 Task: Create a rule when a due date in this month is set on a checklist item.
Action: Mouse moved to (1282, 102)
Screenshot: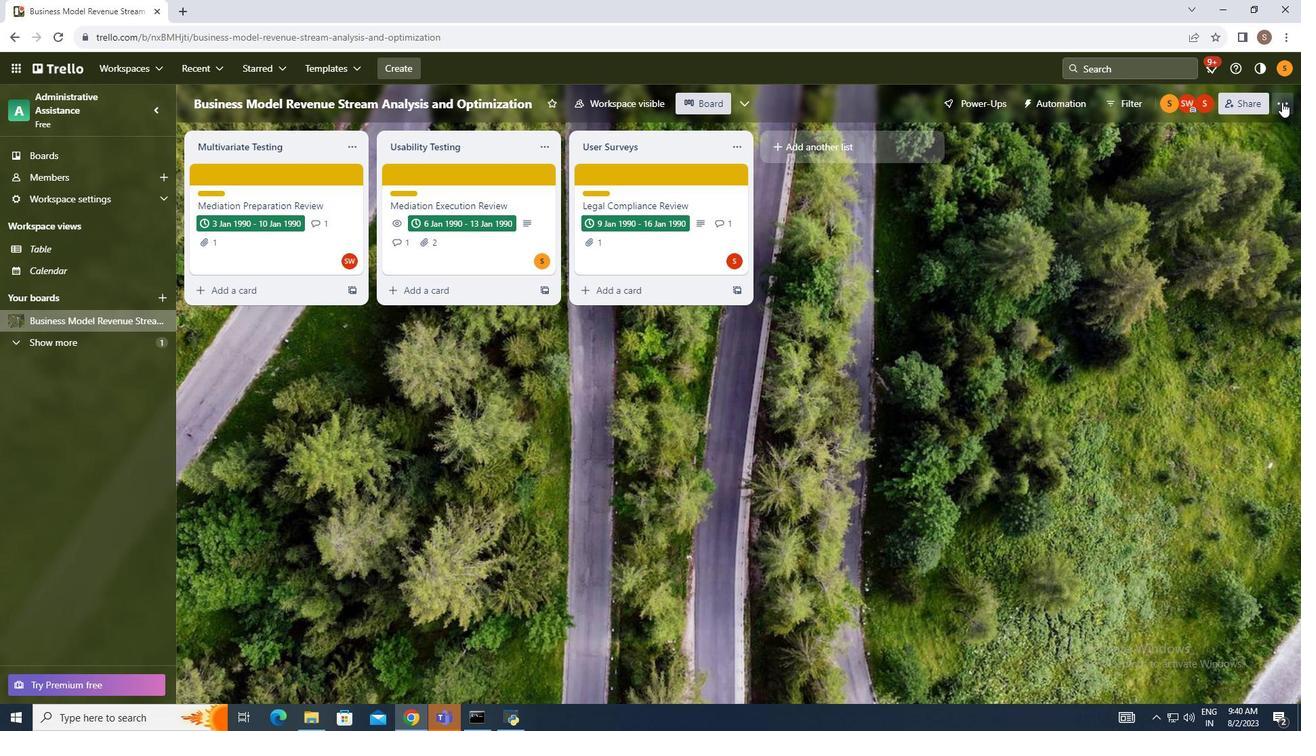 
Action: Mouse pressed left at (1282, 102)
Screenshot: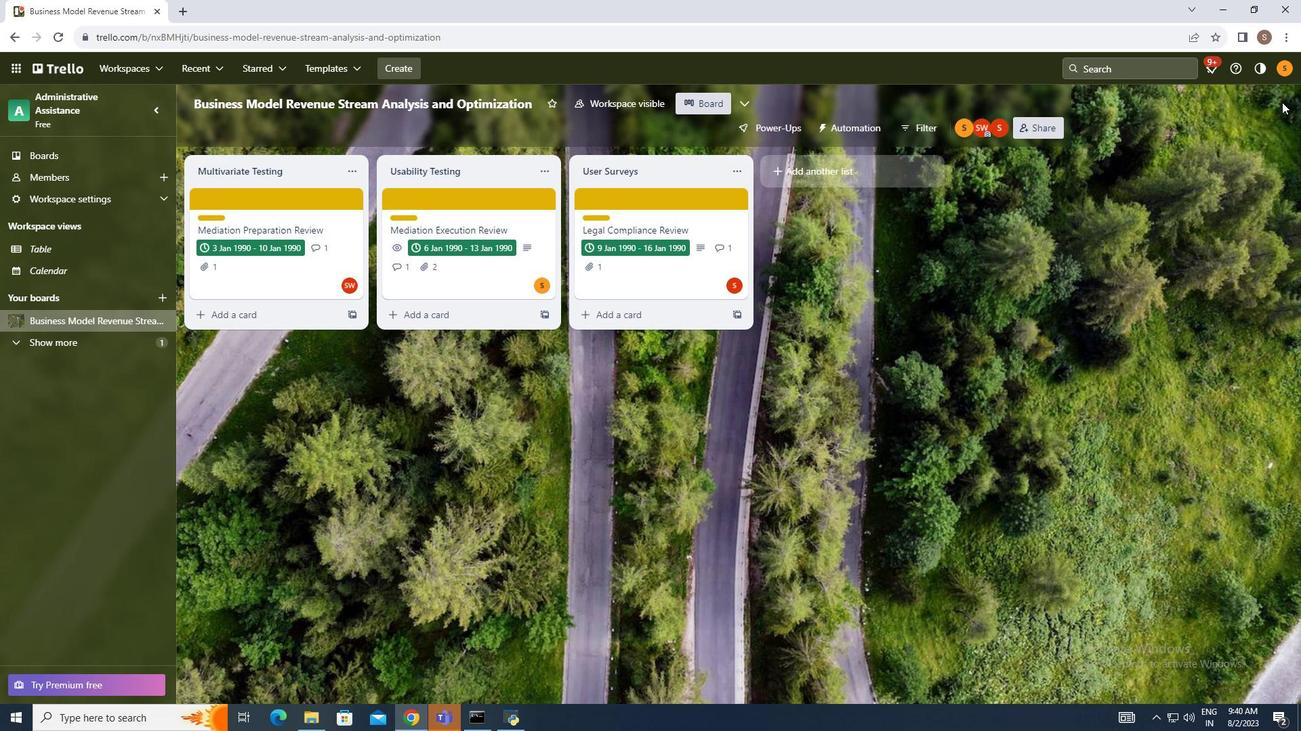 
Action: Mouse moved to (1159, 280)
Screenshot: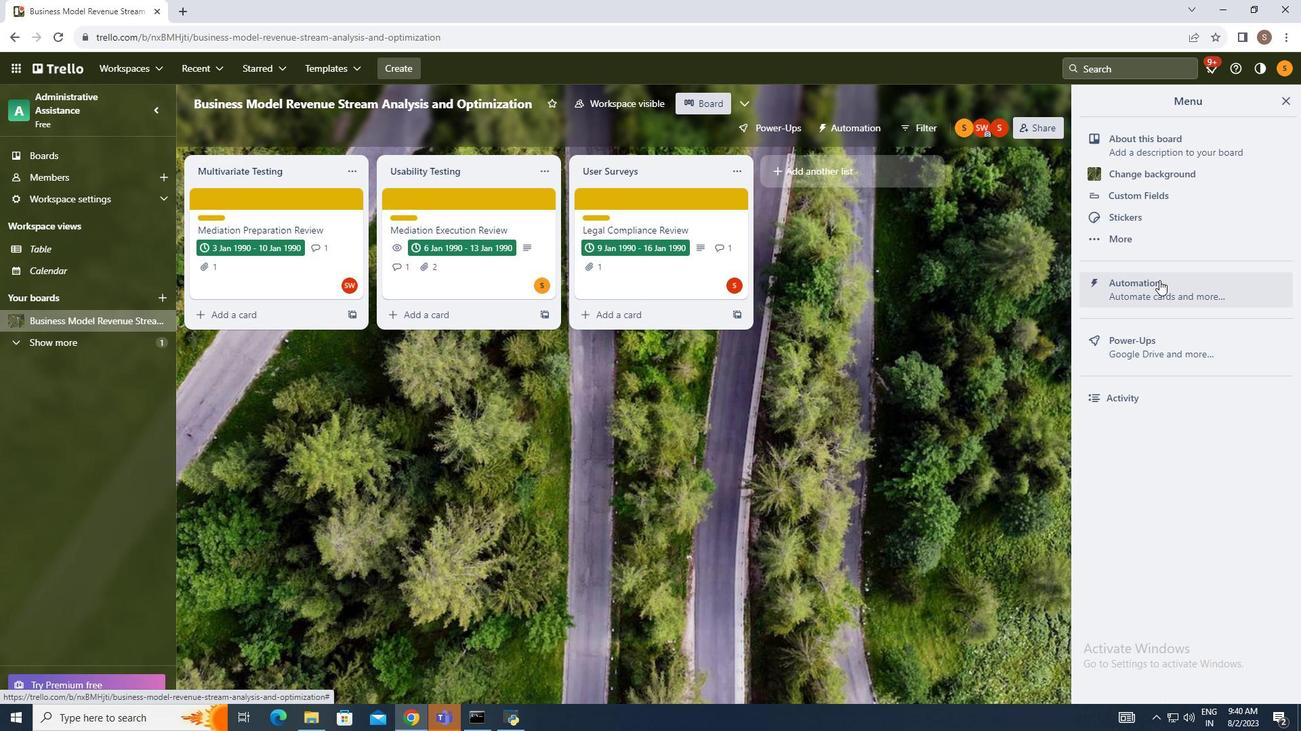 
Action: Mouse pressed left at (1159, 280)
Screenshot: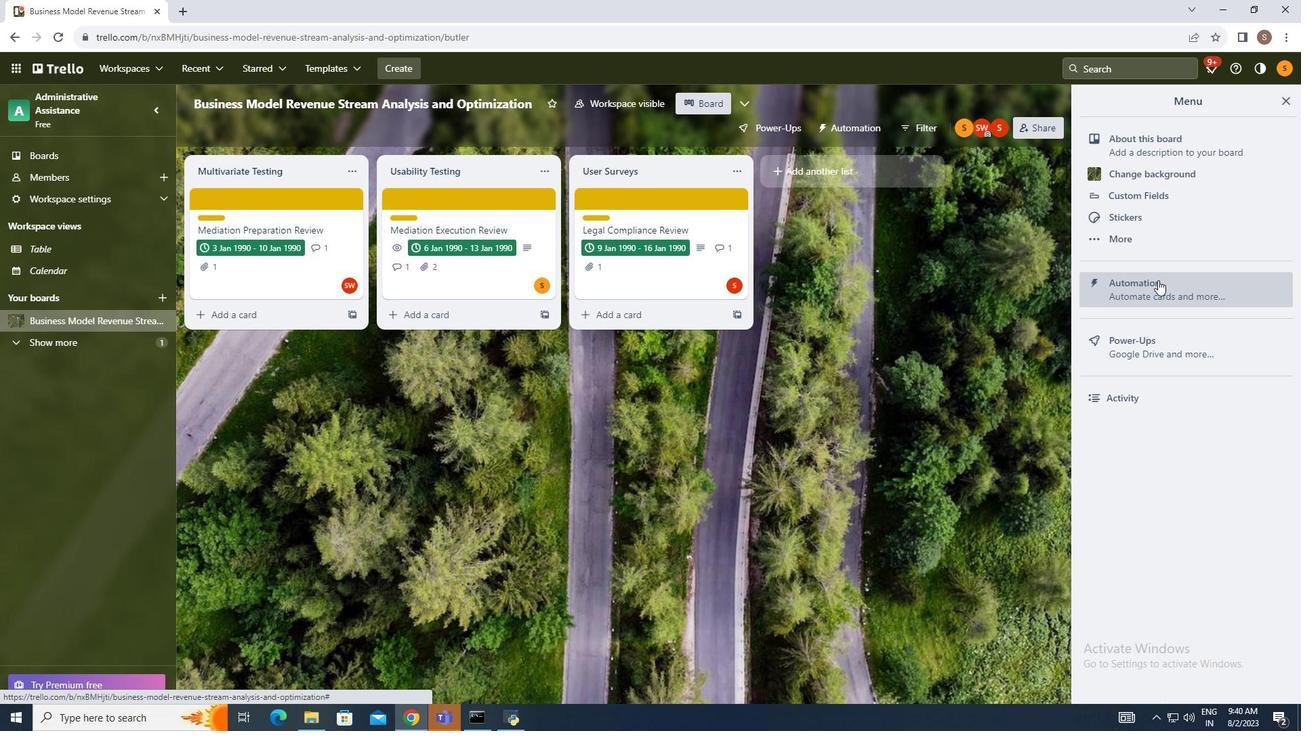 
Action: Mouse moved to (239, 249)
Screenshot: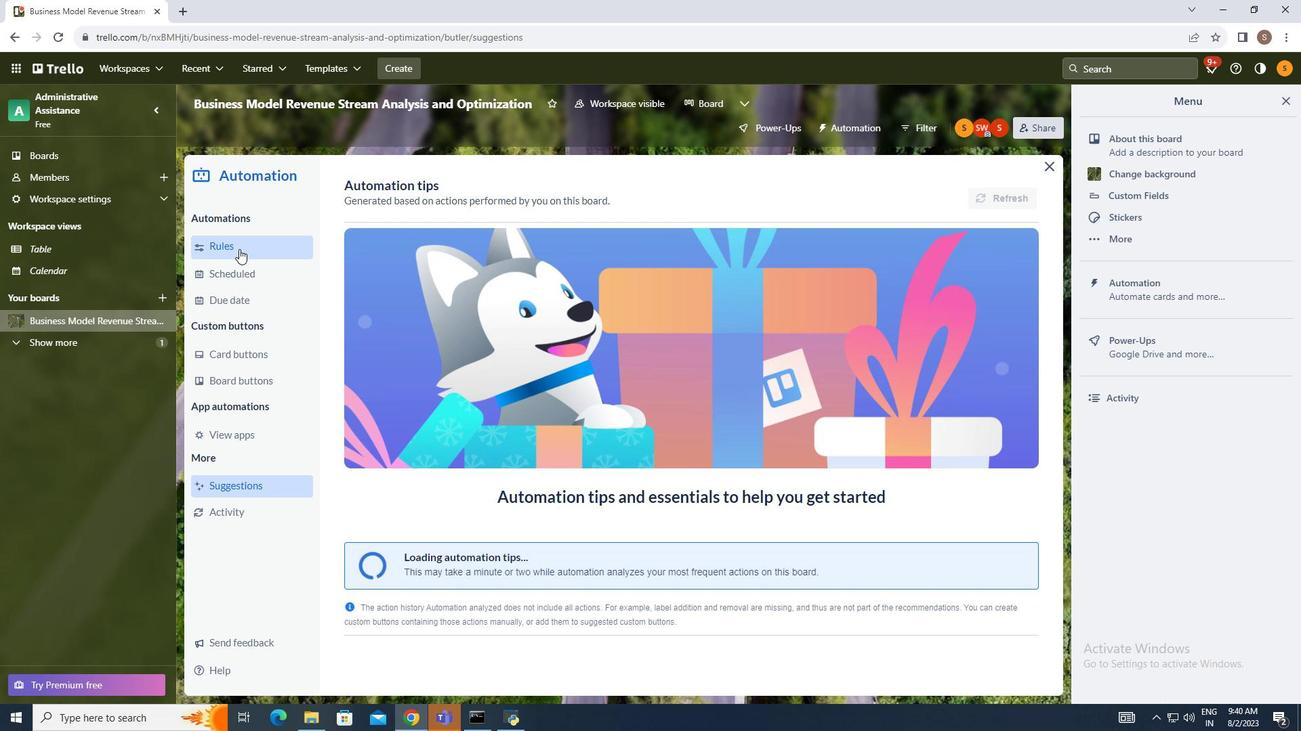 
Action: Mouse pressed left at (239, 249)
Screenshot: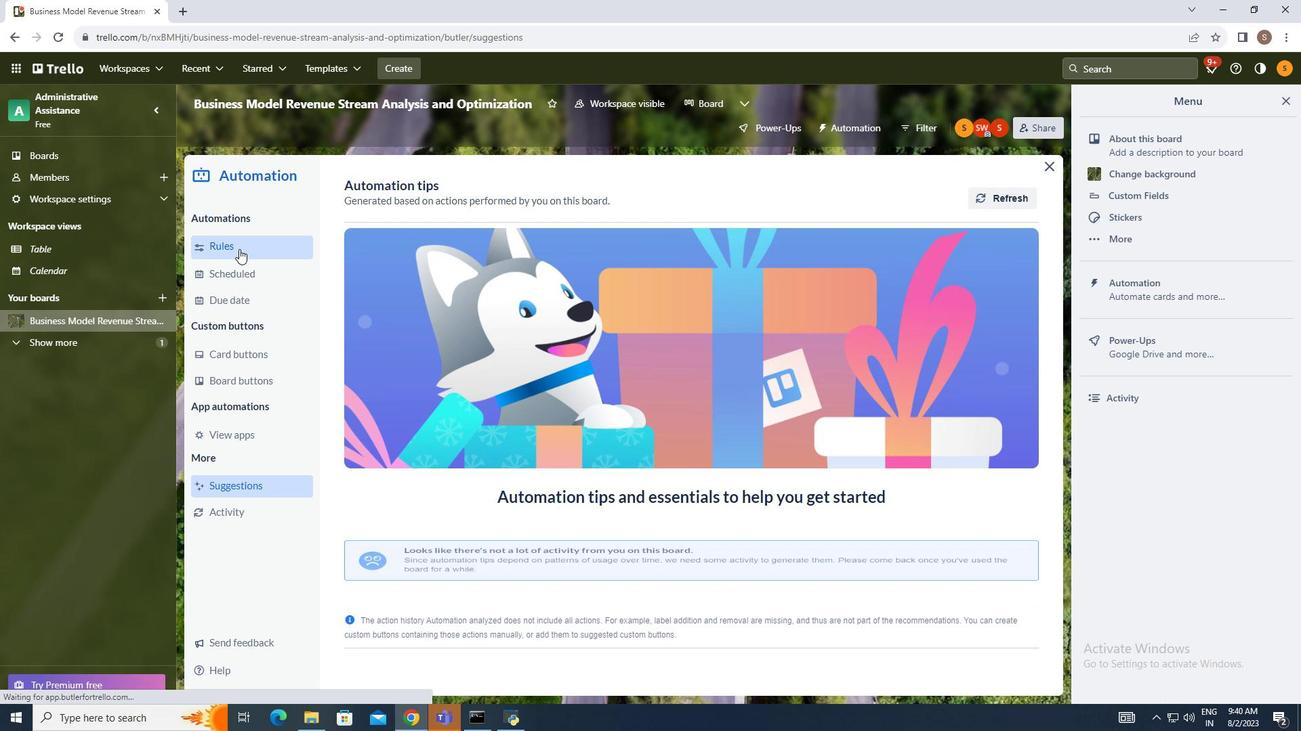 
Action: Mouse moved to (928, 182)
Screenshot: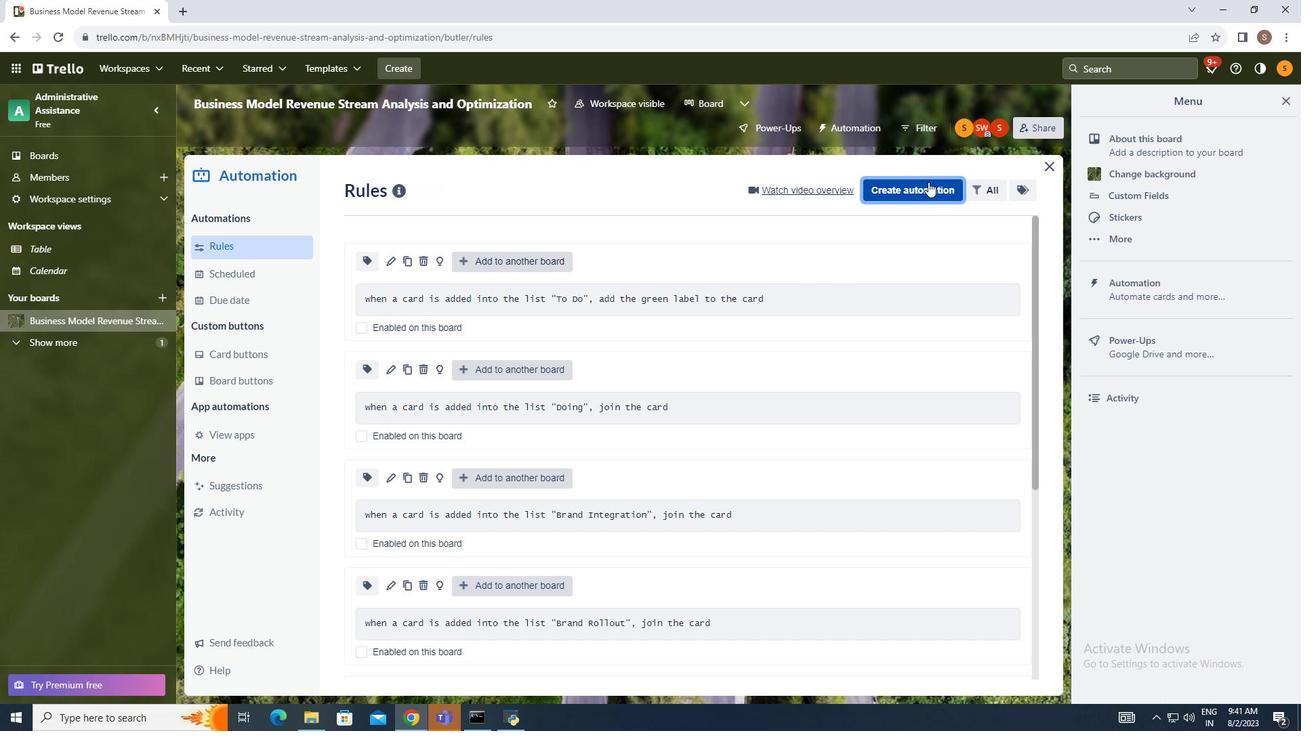 
Action: Mouse pressed left at (928, 182)
Screenshot: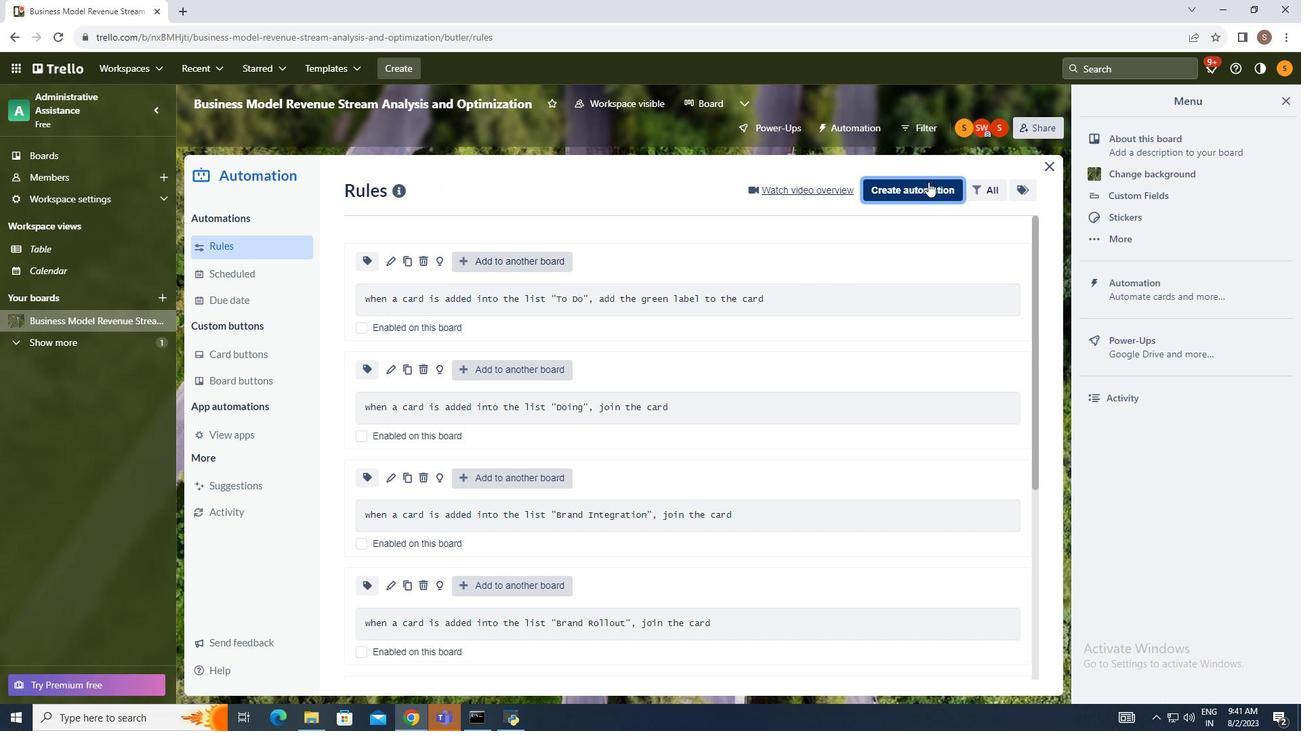 
Action: Mouse moved to (668, 314)
Screenshot: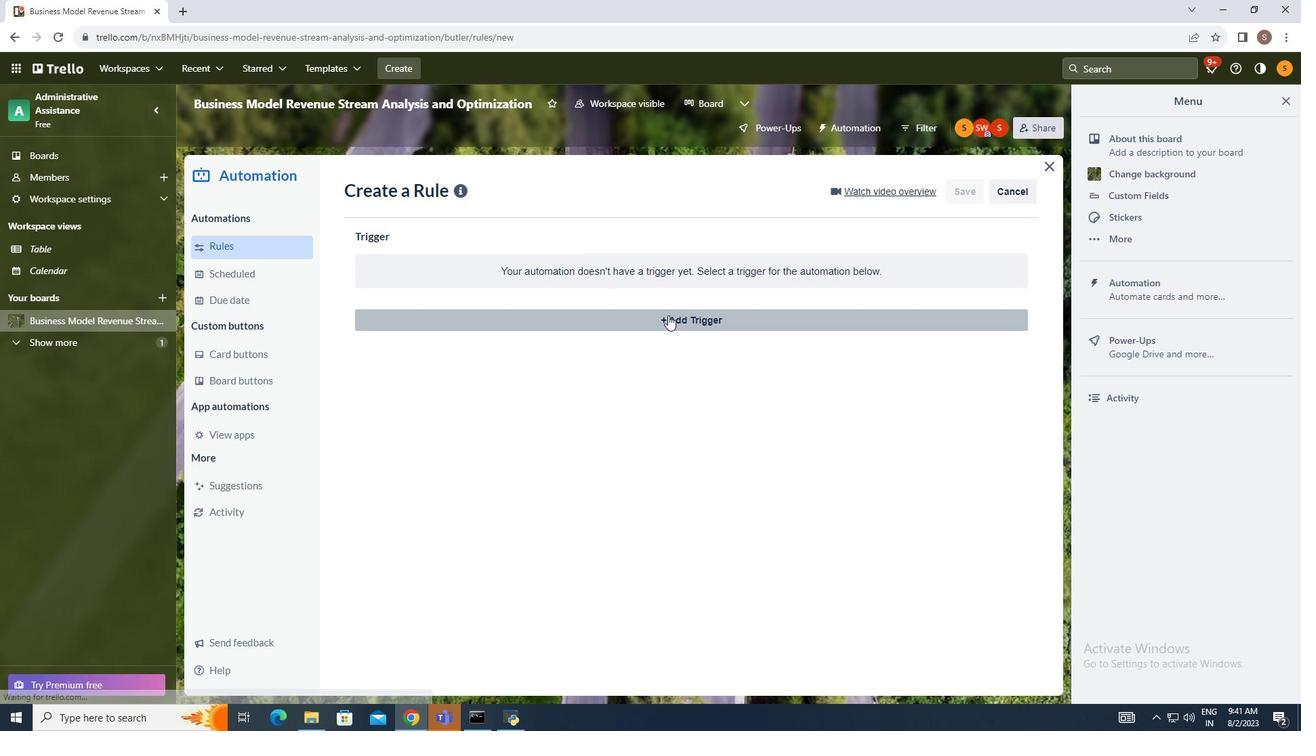 
Action: Mouse pressed left at (668, 314)
Screenshot: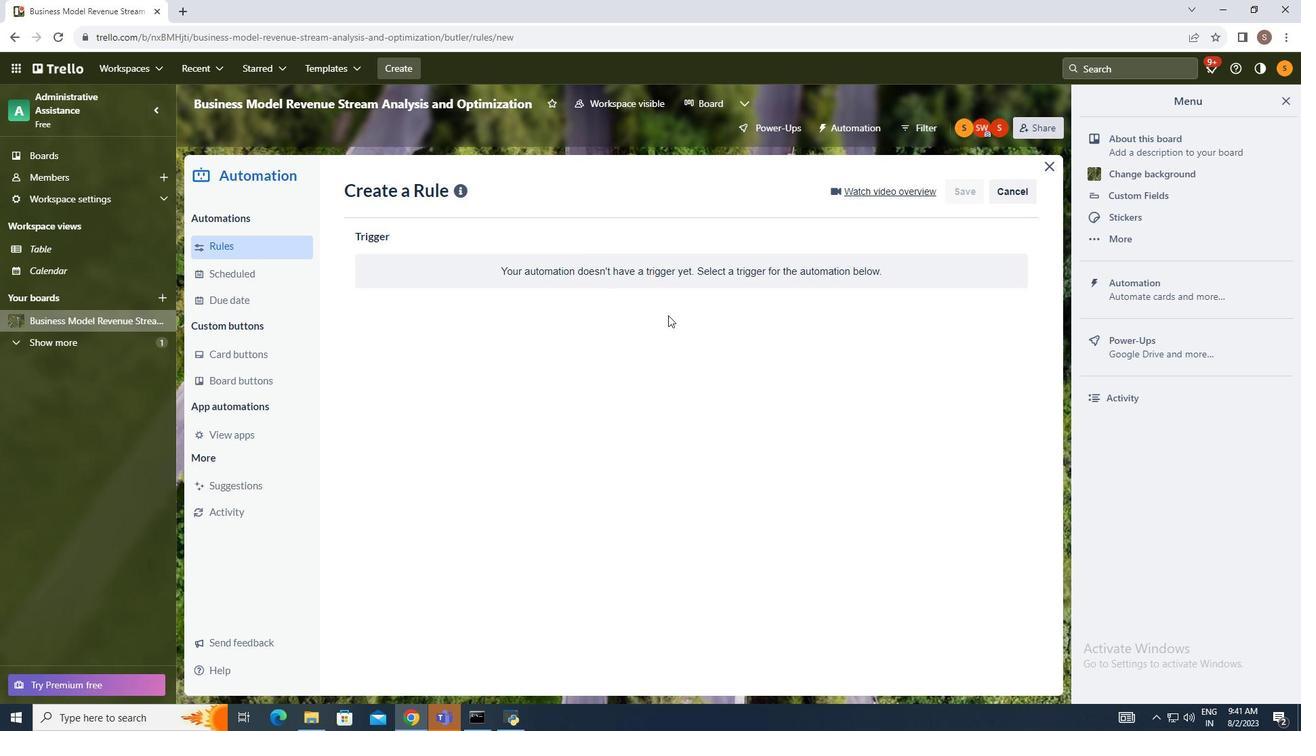 
Action: Mouse moved to (553, 370)
Screenshot: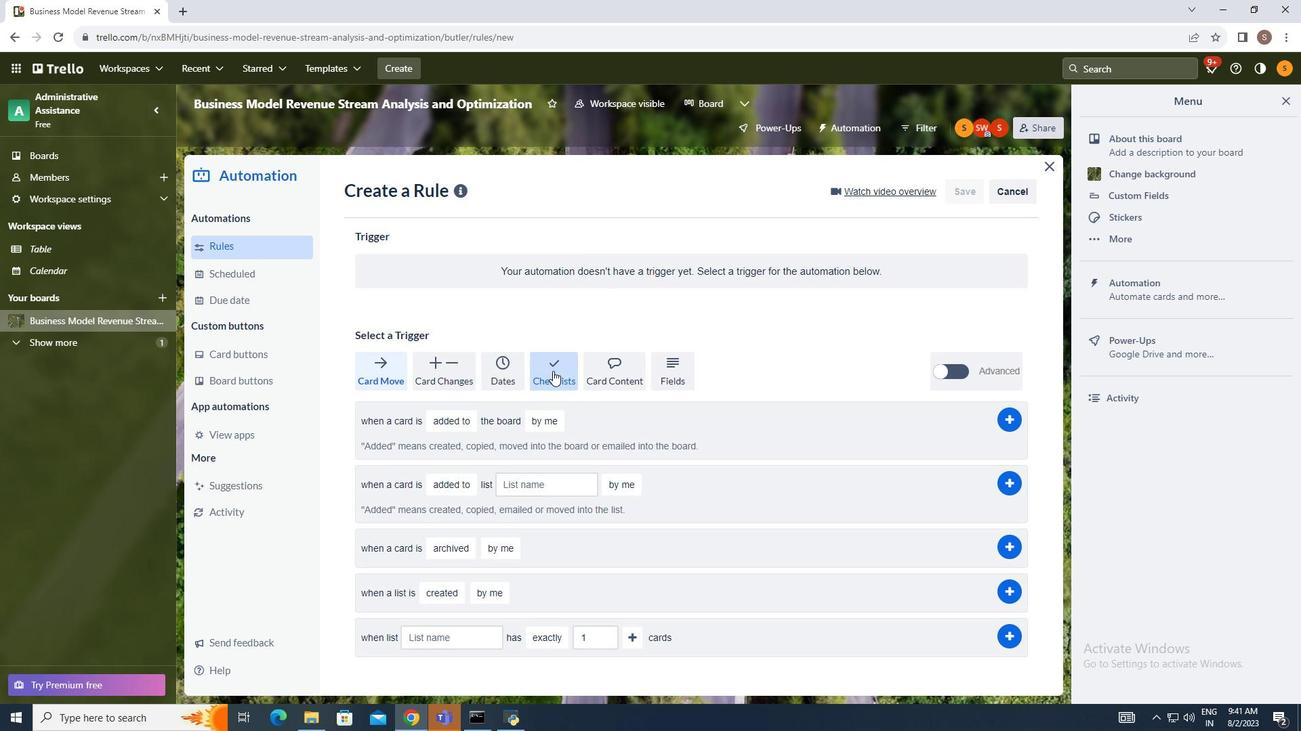 
Action: Mouse pressed left at (553, 370)
Screenshot: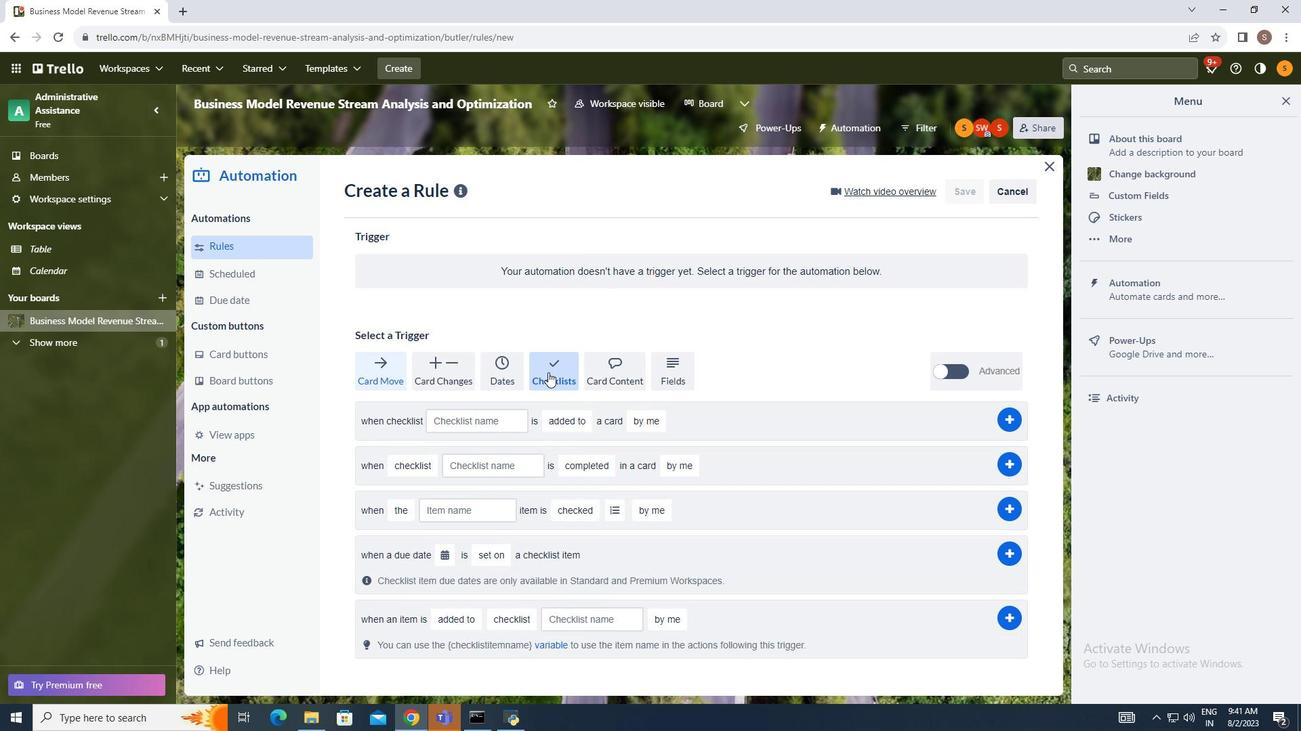 
Action: Mouse moved to (443, 555)
Screenshot: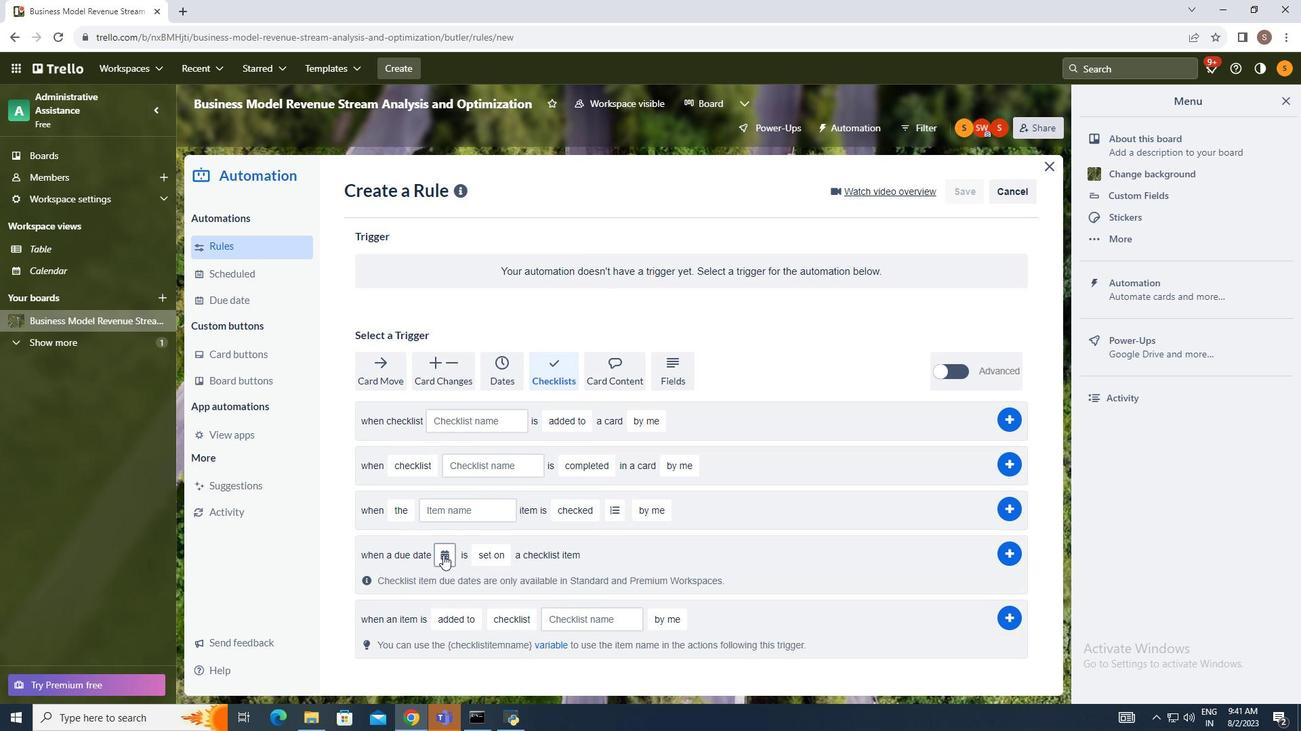 
Action: Mouse pressed left at (443, 555)
Screenshot: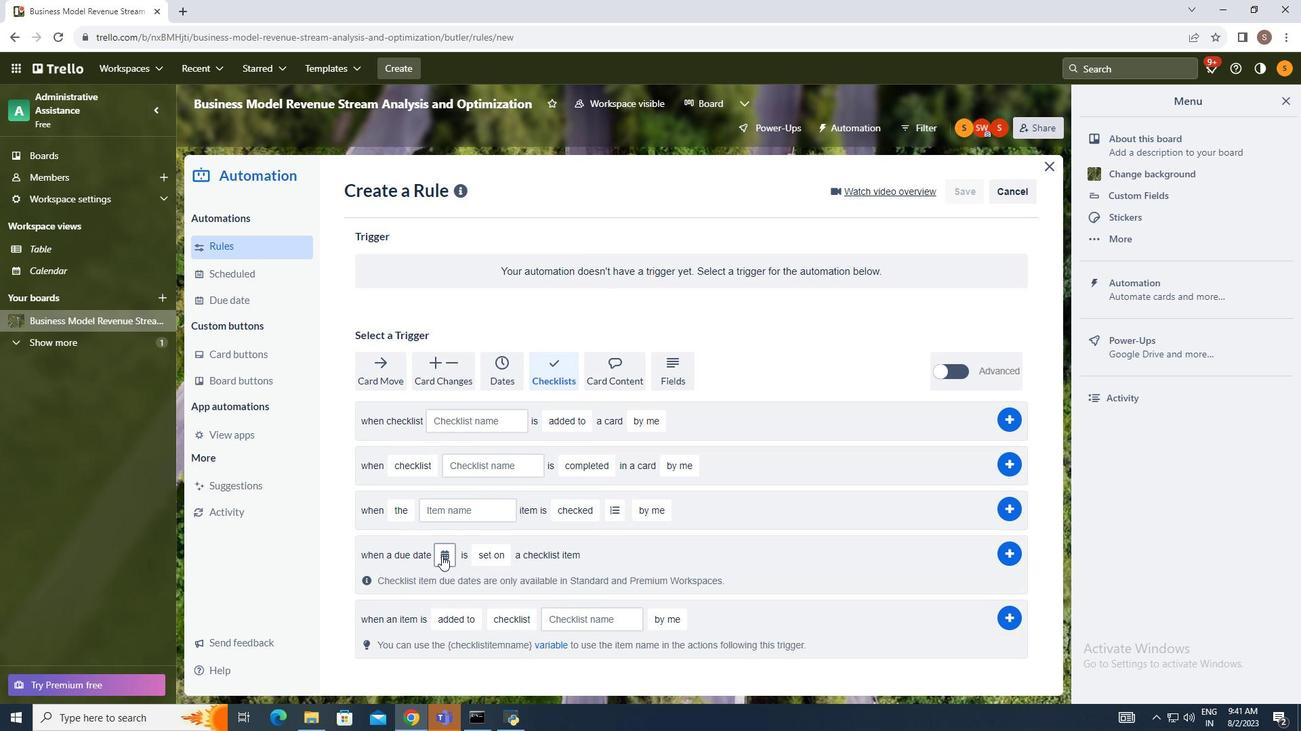 
Action: Mouse moved to (456, 597)
Screenshot: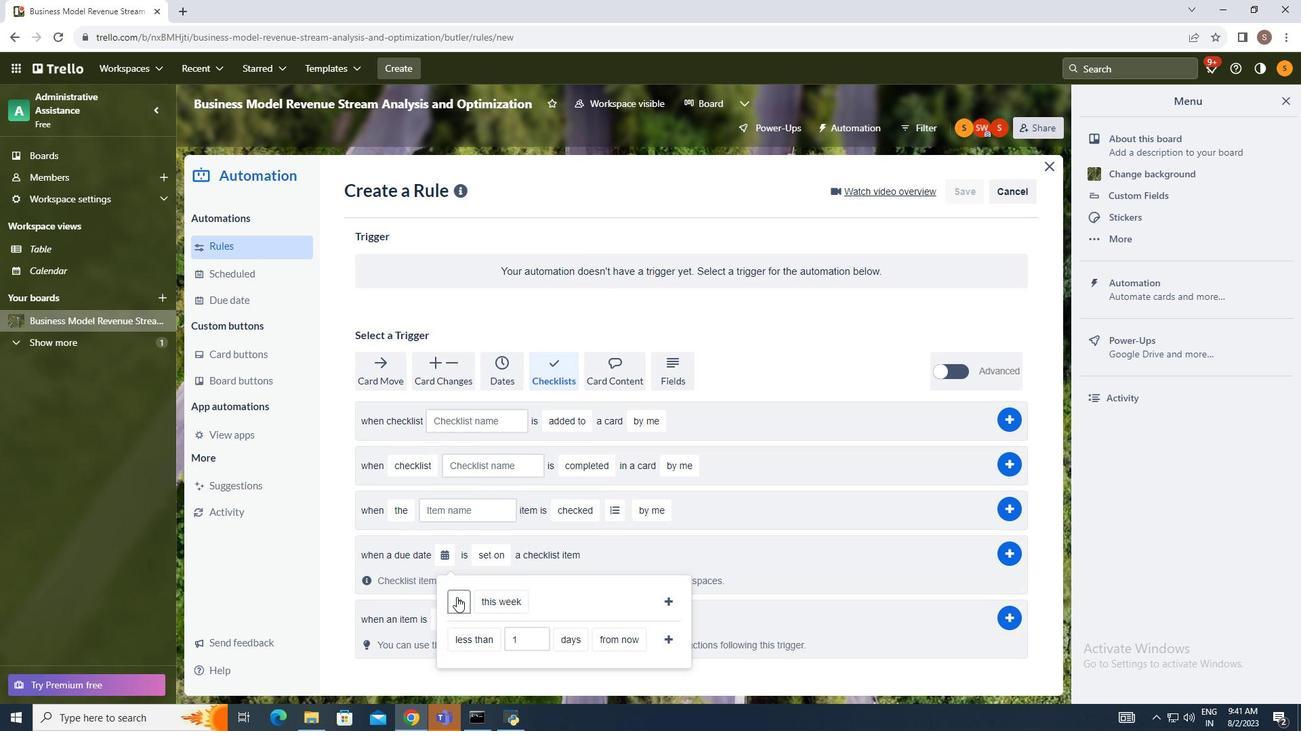 
Action: Mouse pressed left at (456, 597)
Screenshot: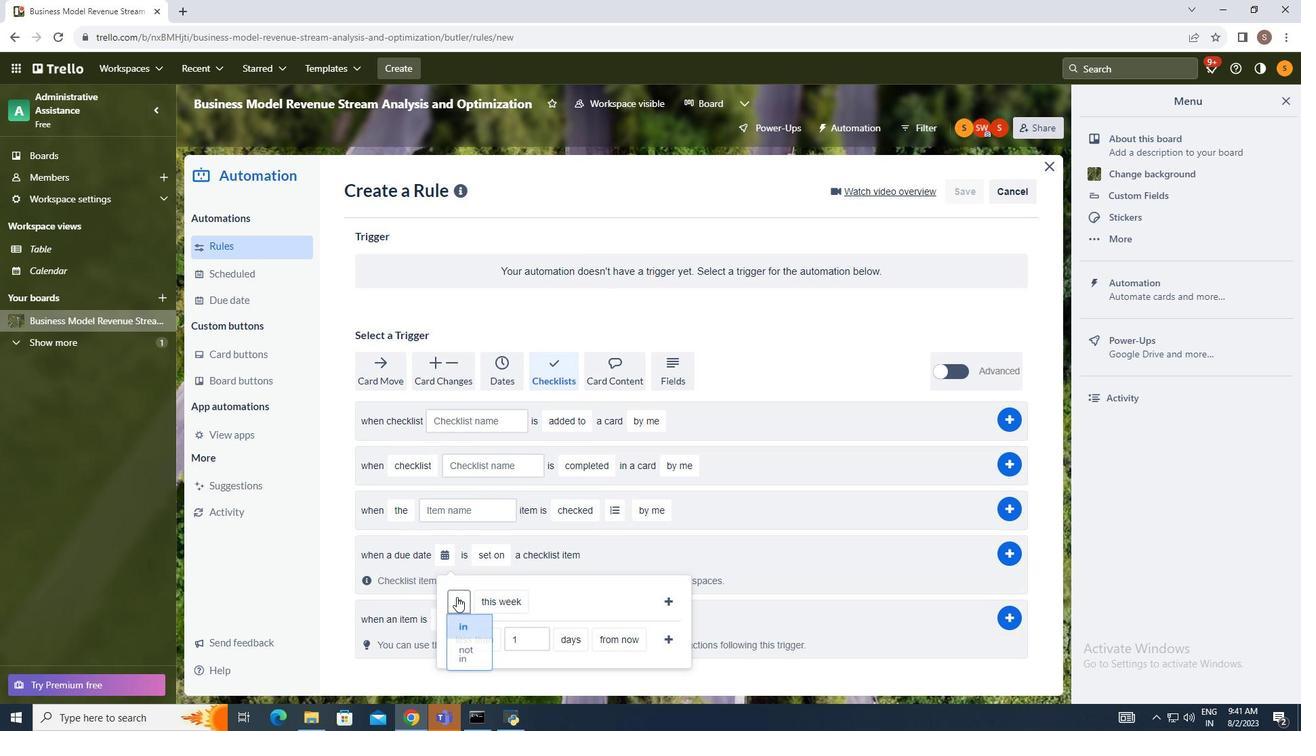 
Action: Mouse moved to (460, 623)
Screenshot: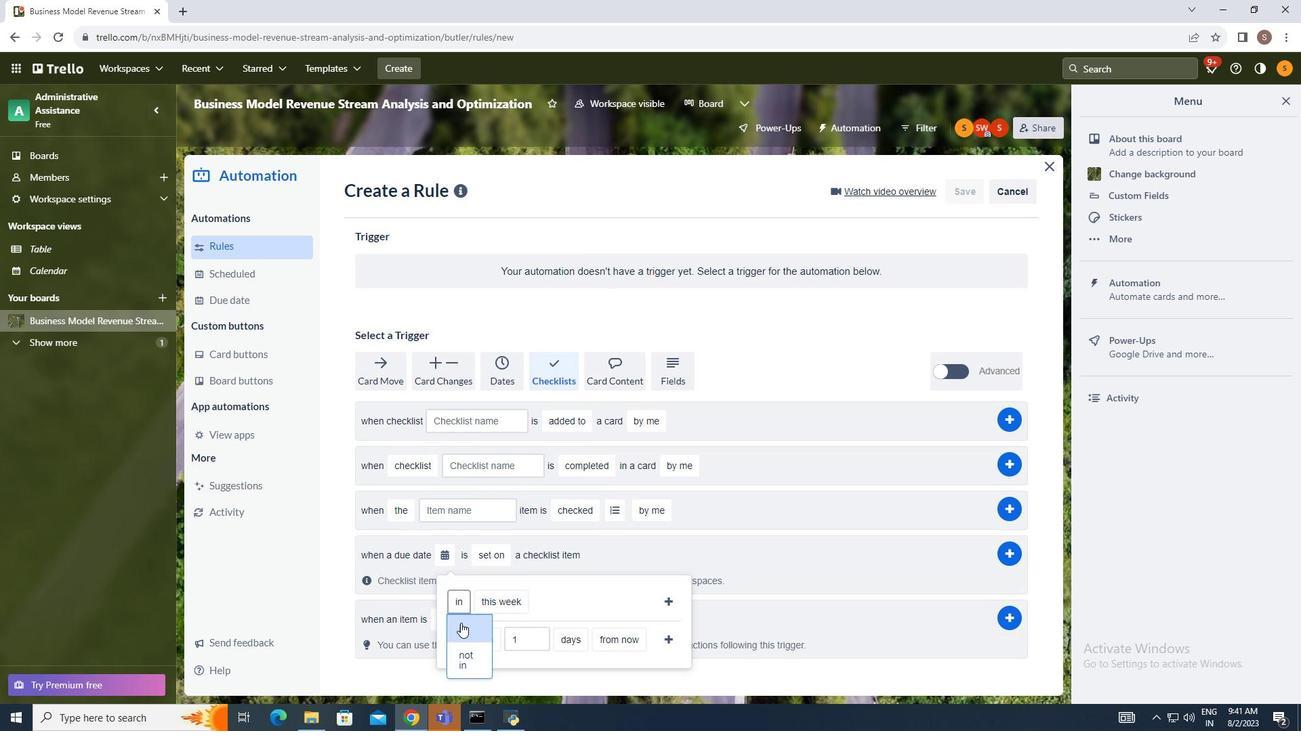 
Action: Mouse pressed left at (460, 623)
Screenshot: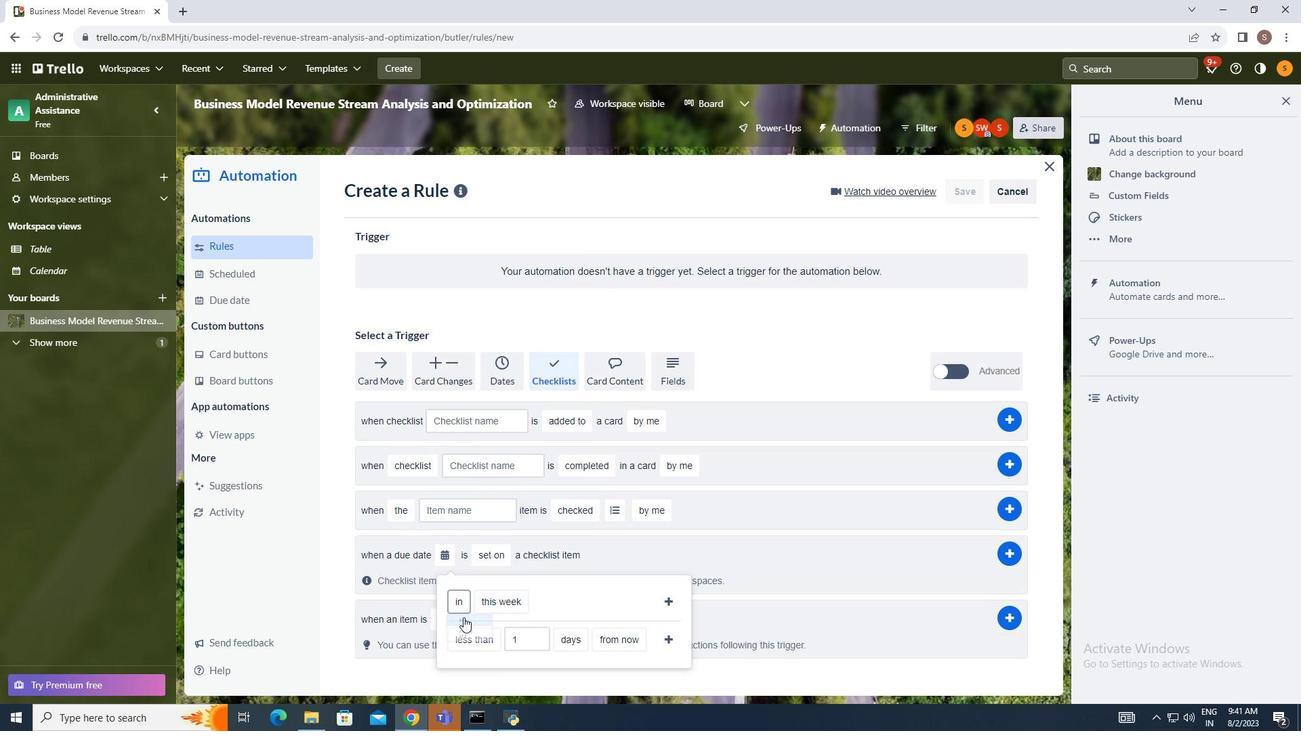 
Action: Mouse moved to (490, 600)
Screenshot: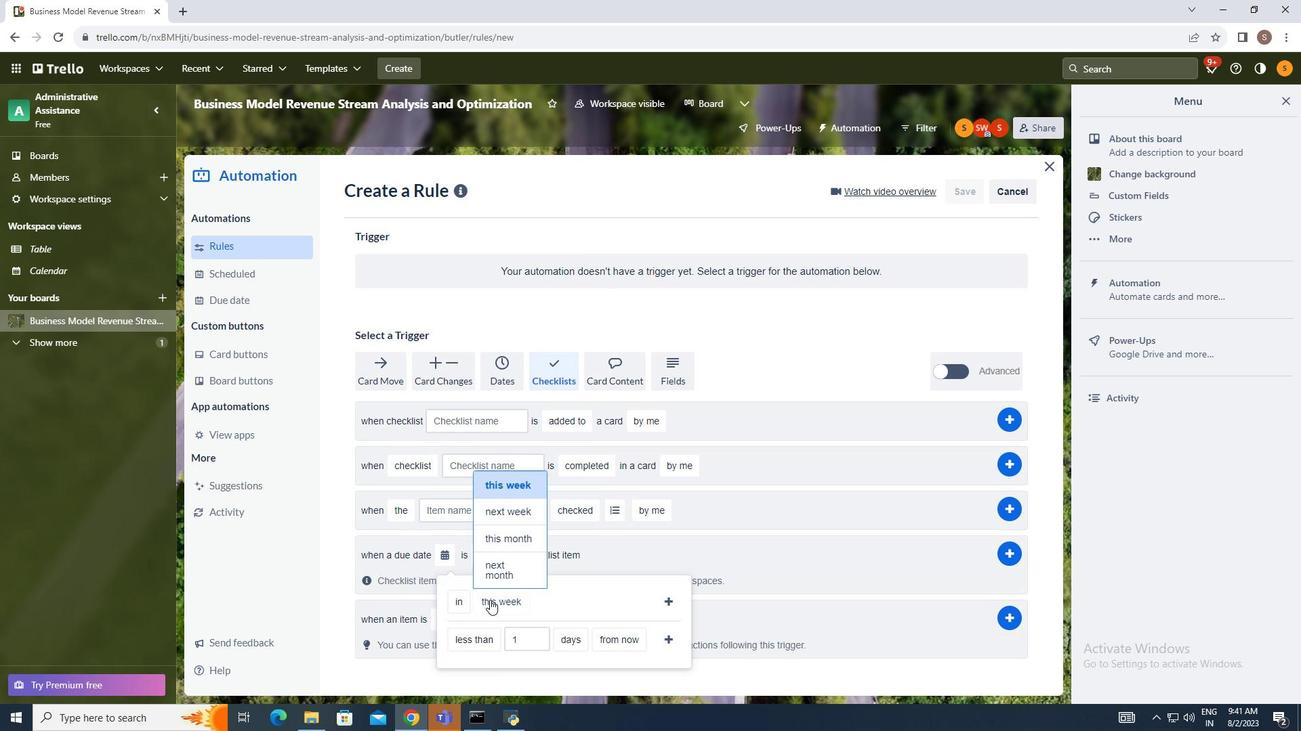 
Action: Mouse pressed left at (490, 600)
Screenshot: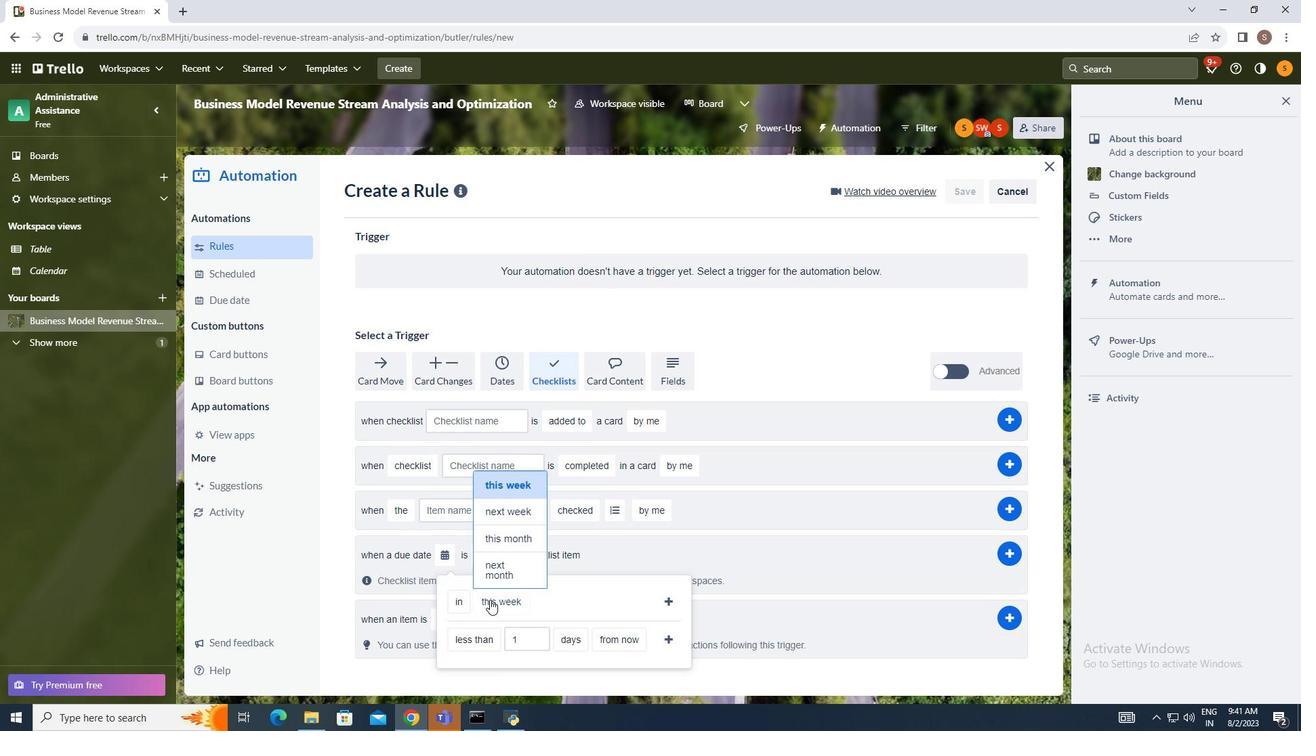 
Action: Mouse moved to (508, 538)
Screenshot: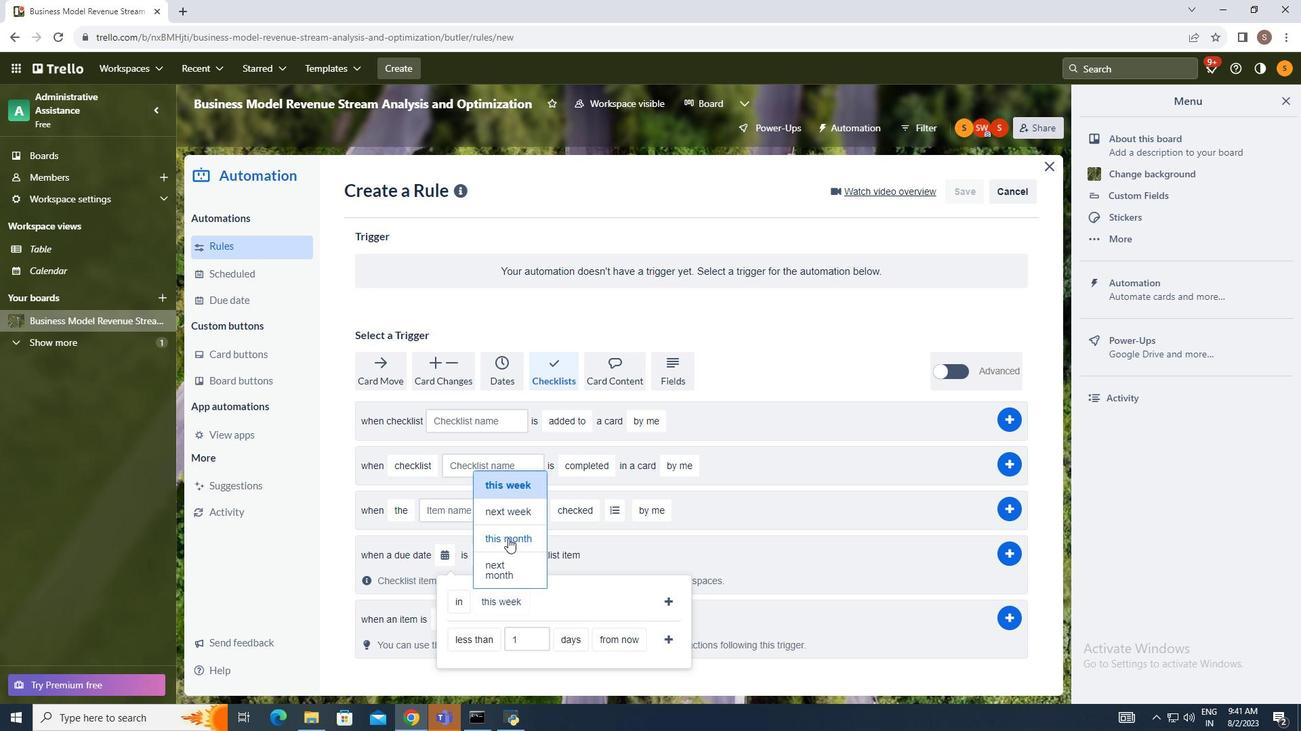 
Action: Mouse pressed left at (508, 538)
Screenshot: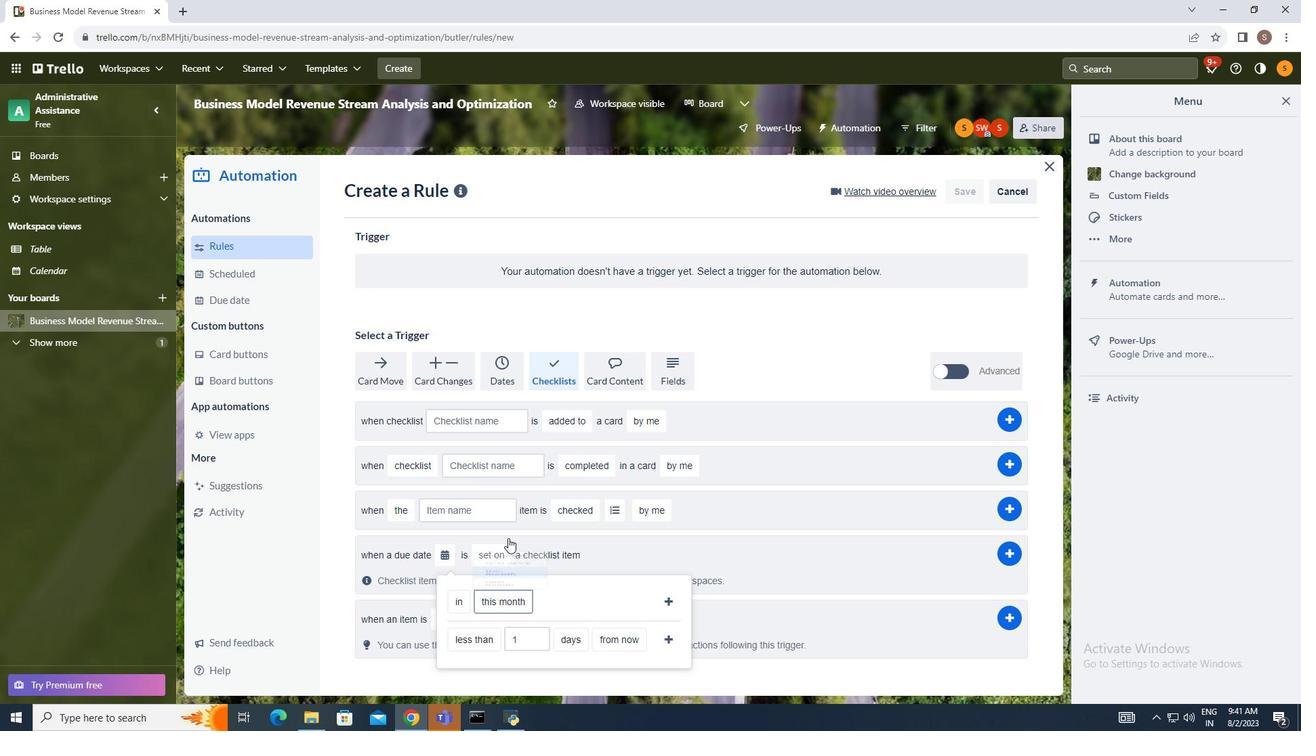 
Action: Mouse moved to (665, 601)
Screenshot: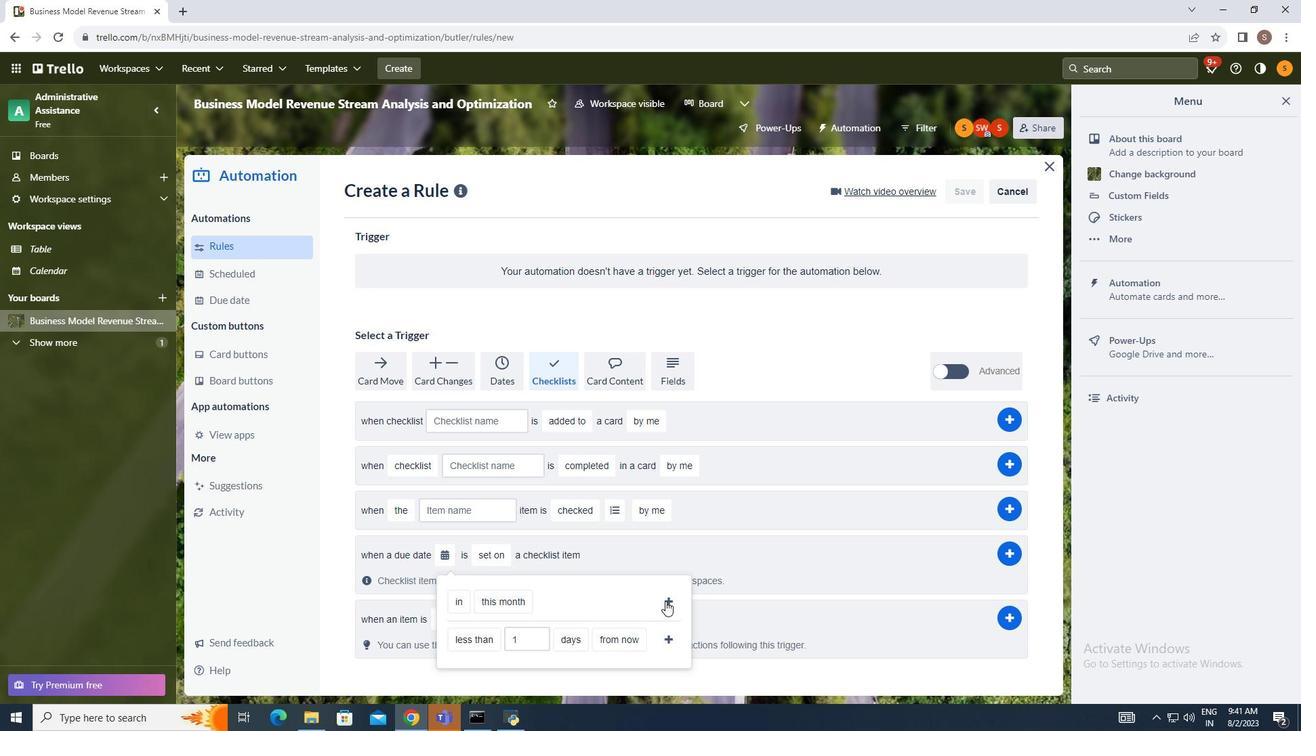 
Action: Mouse pressed left at (665, 601)
Screenshot: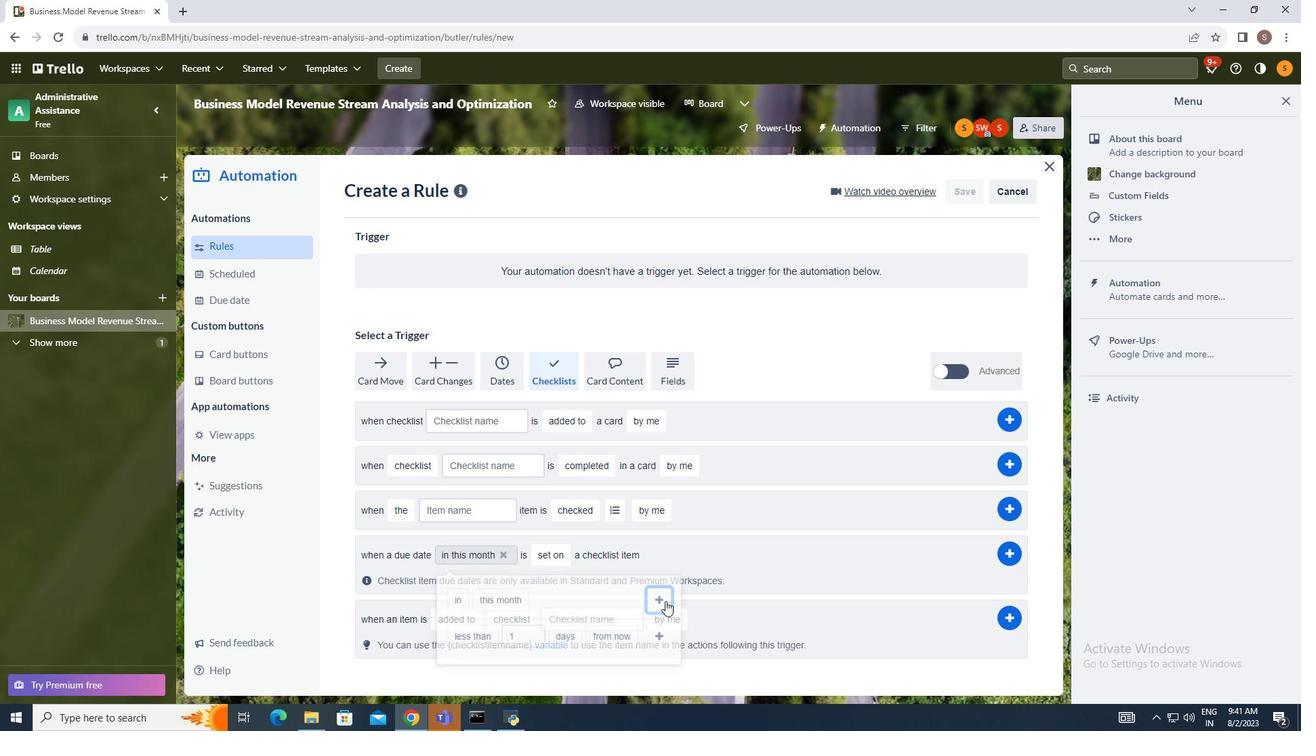 
Action: Mouse moved to (1008, 548)
Screenshot: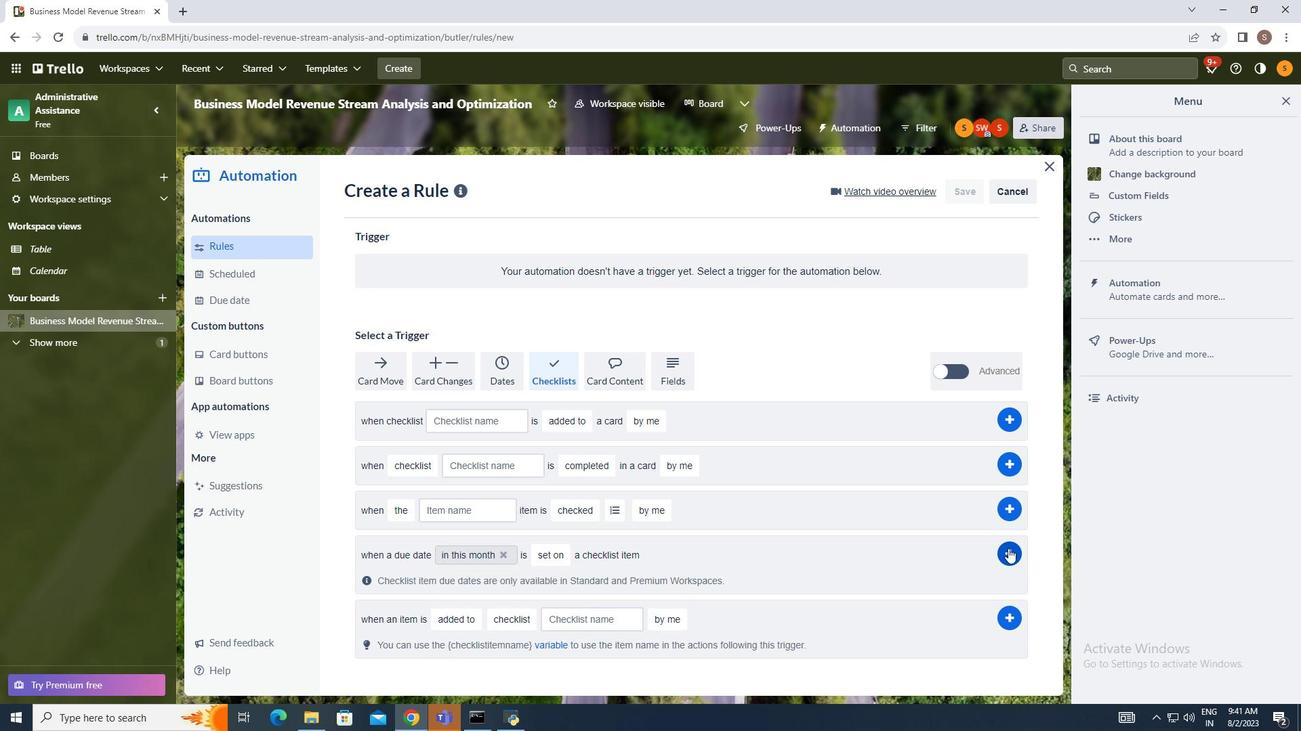 
Action: Mouse pressed left at (1008, 548)
Screenshot: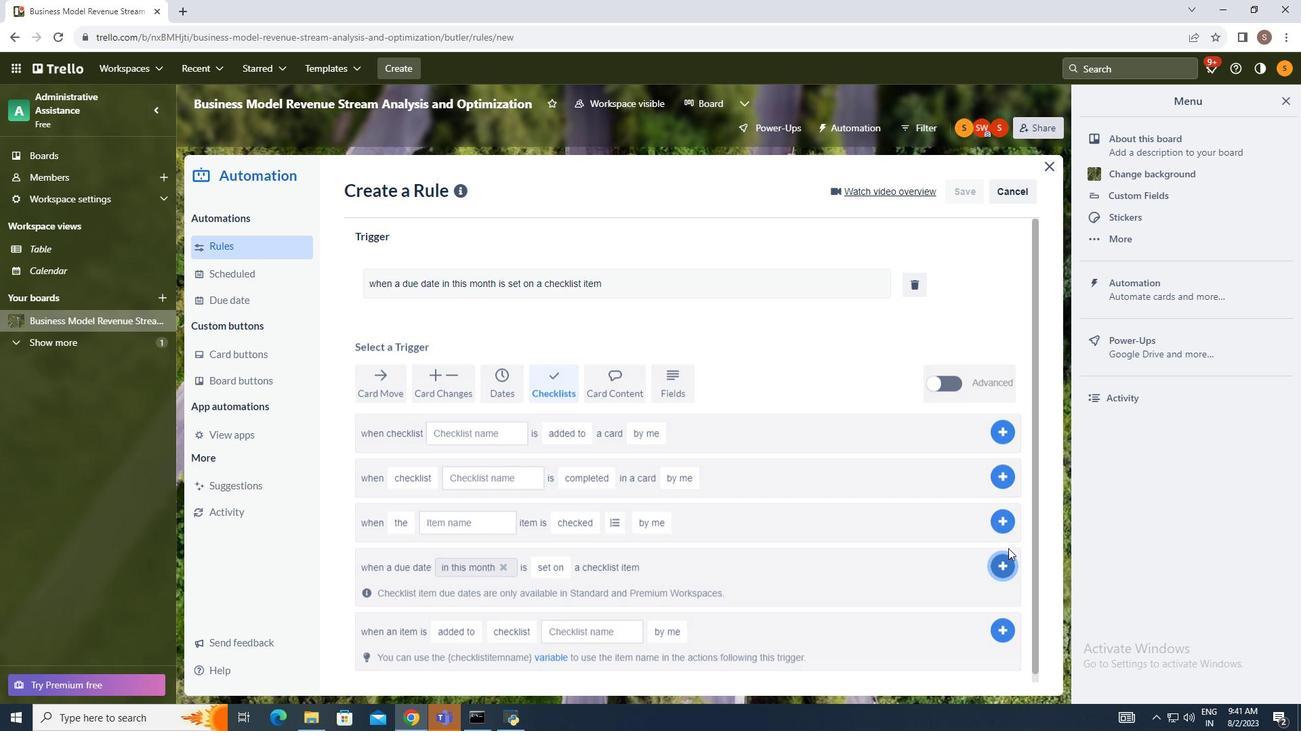 
Action: Mouse moved to (794, 446)
Screenshot: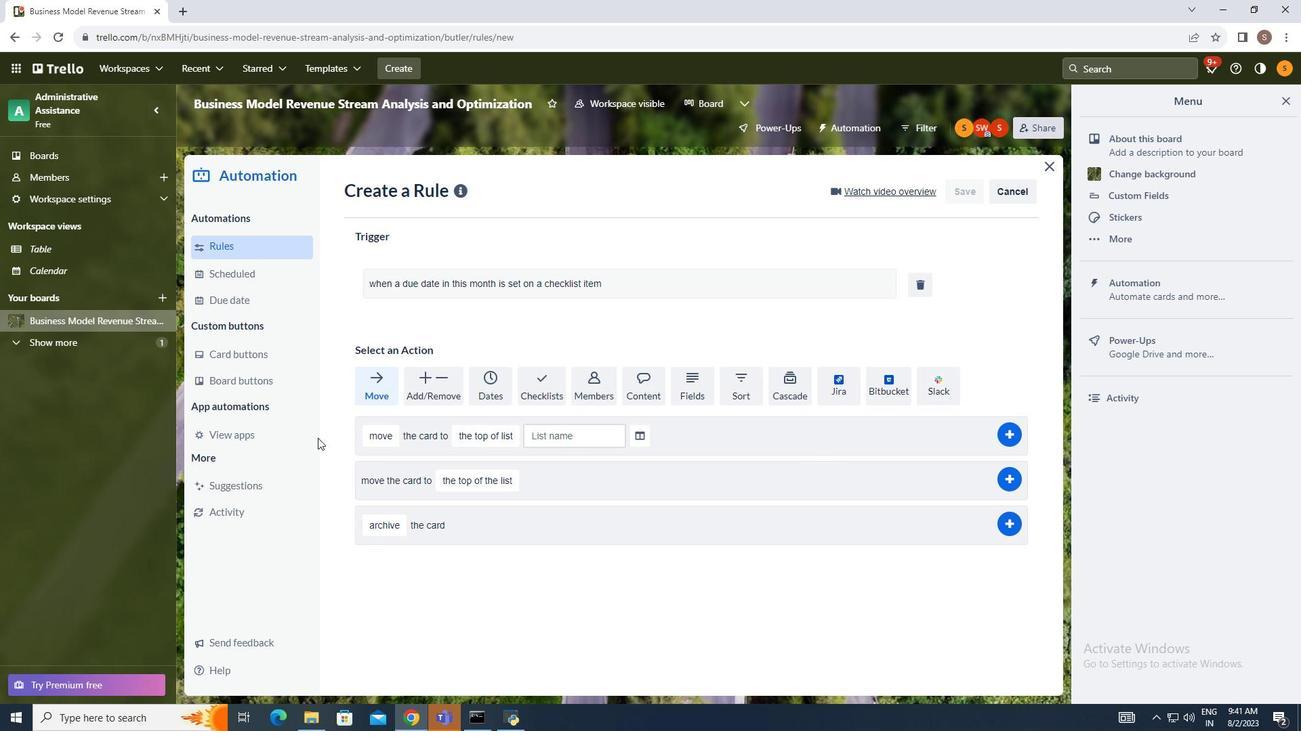 
